 Task: Add Nordic Naturals Postnatal Omega-3 to the cart.
Action: Mouse moved to (222, 106)
Screenshot: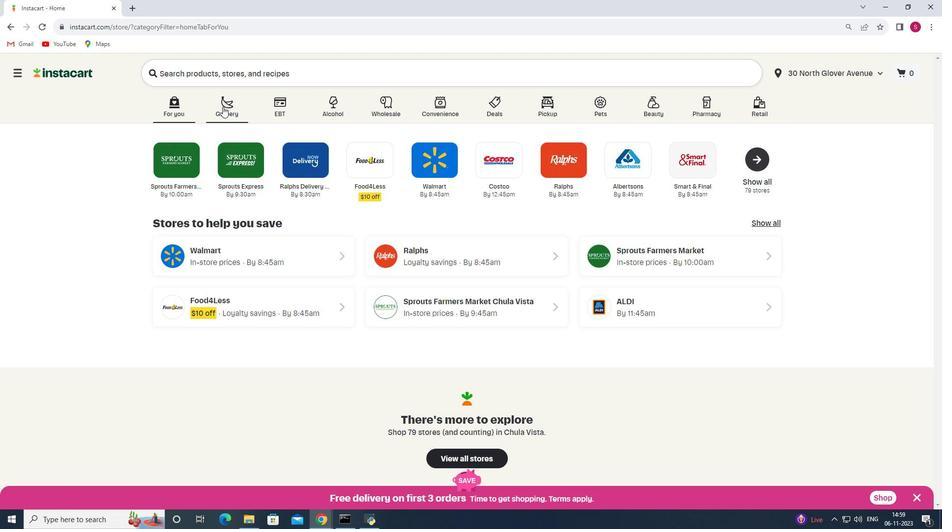 
Action: Mouse pressed left at (222, 106)
Screenshot: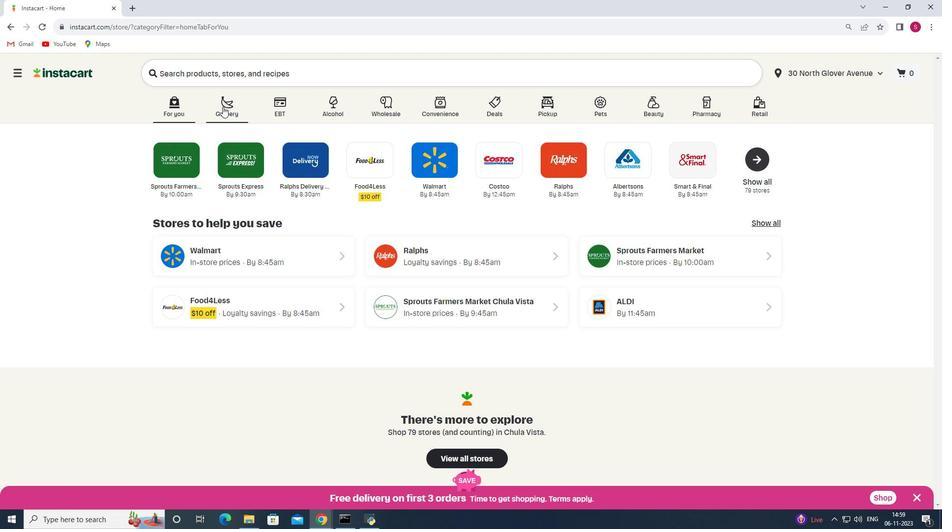 
Action: Mouse moved to (221, 286)
Screenshot: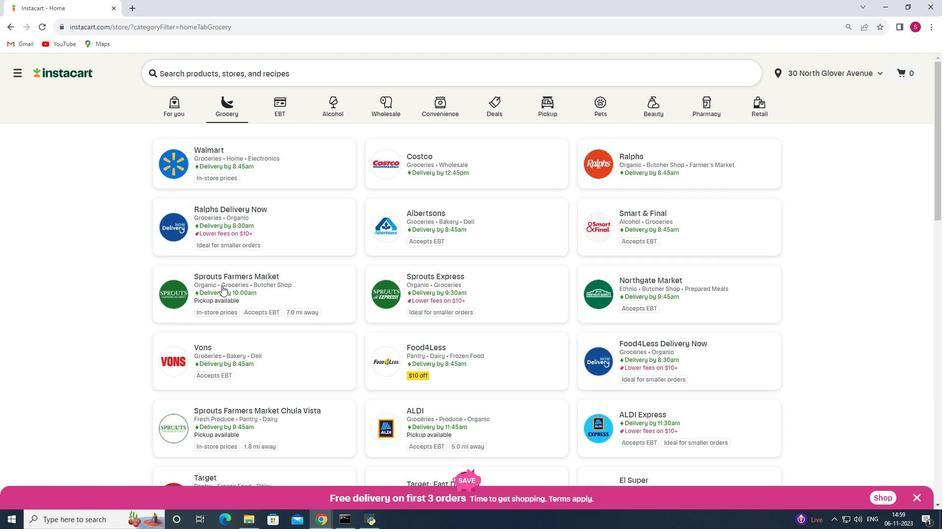 
Action: Mouse pressed left at (221, 286)
Screenshot: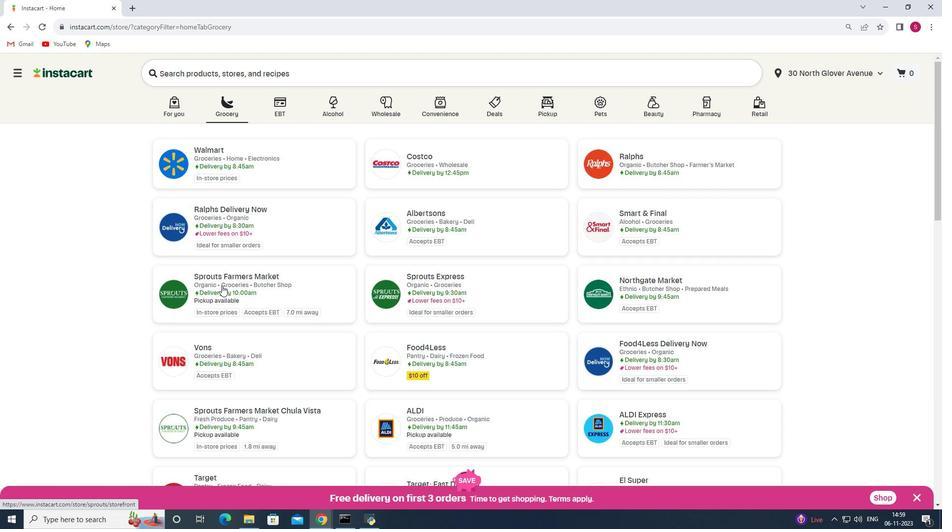 
Action: Mouse moved to (63, 368)
Screenshot: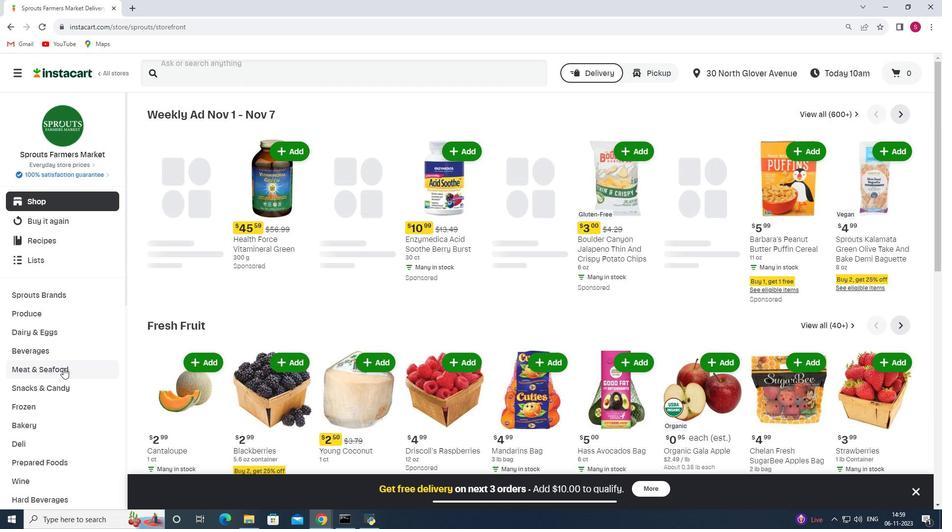 
Action: Mouse scrolled (63, 367) with delta (0, 0)
Screenshot: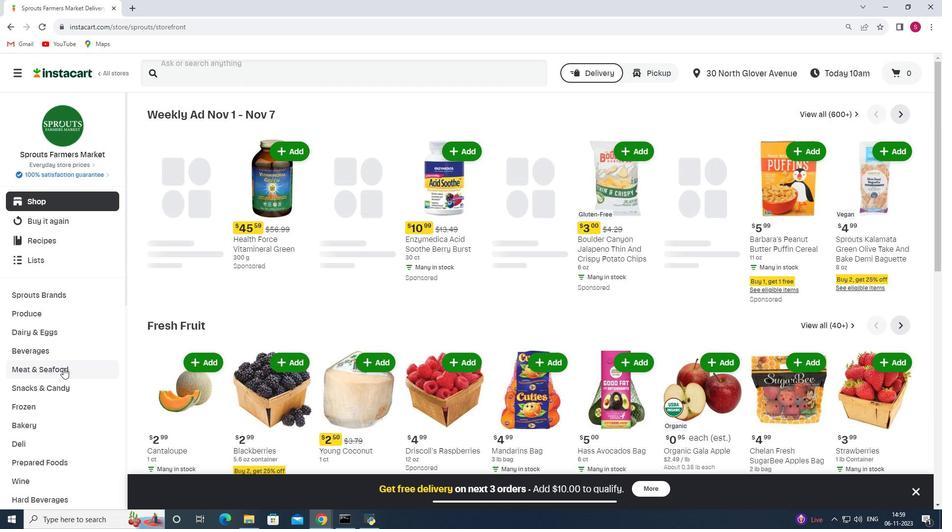 
Action: Mouse scrolled (63, 367) with delta (0, 0)
Screenshot: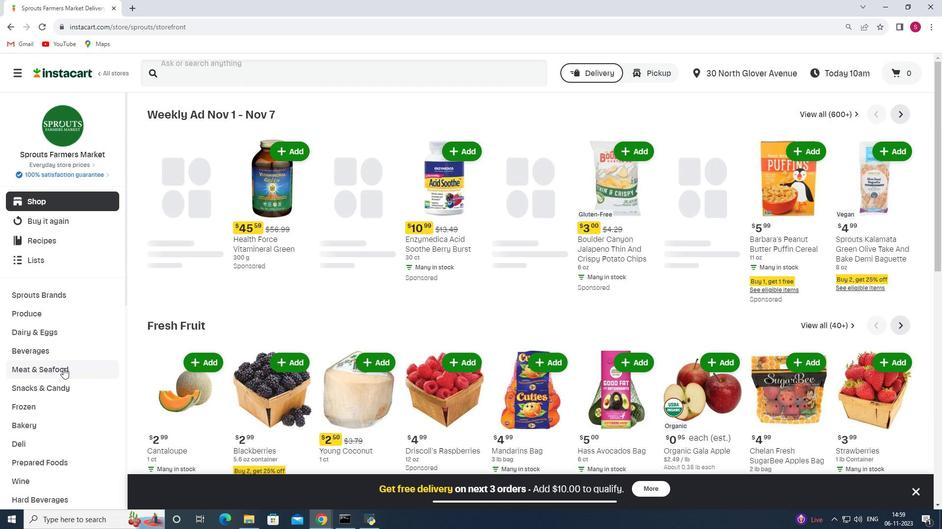 
Action: Mouse scrolled (63, 367) with delta (0, 0)
Screenshot: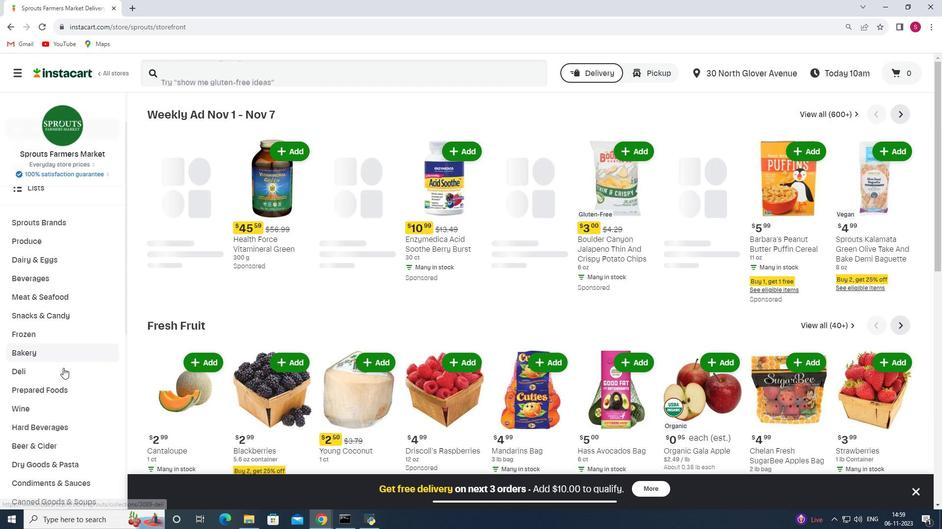 
Action: Mouse scrolled (63, 367) with delta (0, 0)
Screenshot: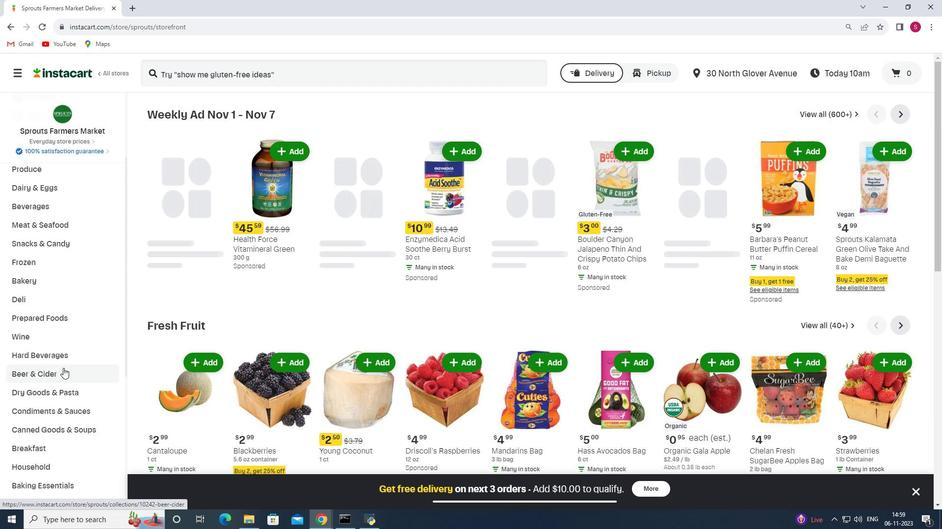 
Action: Mouse scrolled (63, 367) with delta (0, 0)
Screenshot: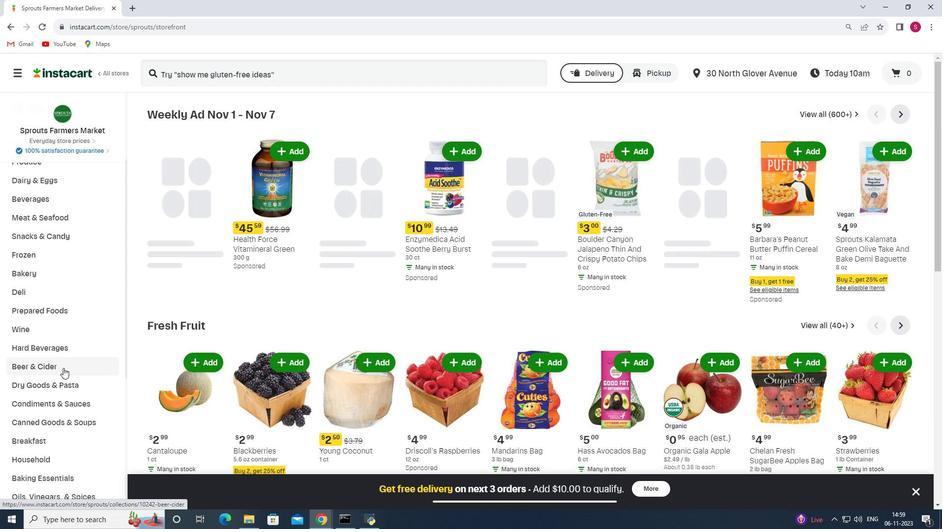 
Action: Mouse scrolled (63, 367) with delta (0, 0)
Screenshot: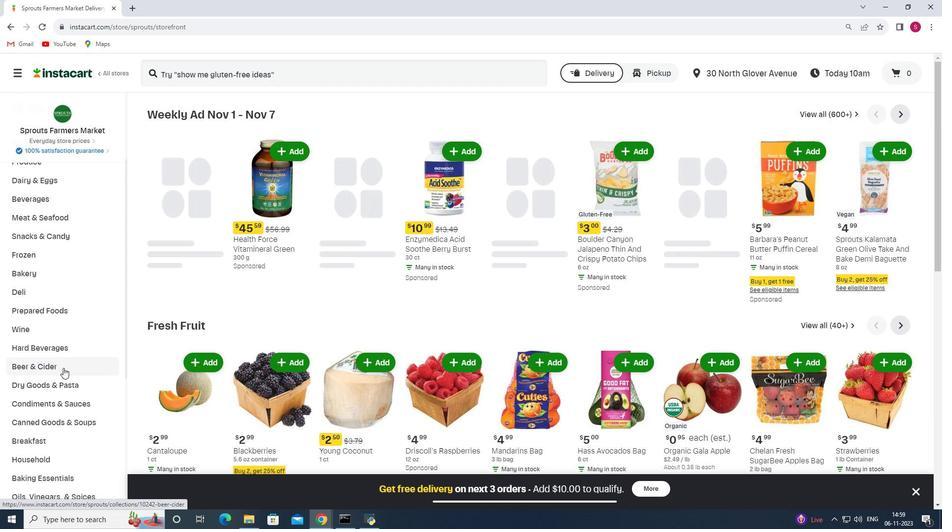
Action: Mouse scrolled (63, 368) with delta (0, 0)
Screenshot: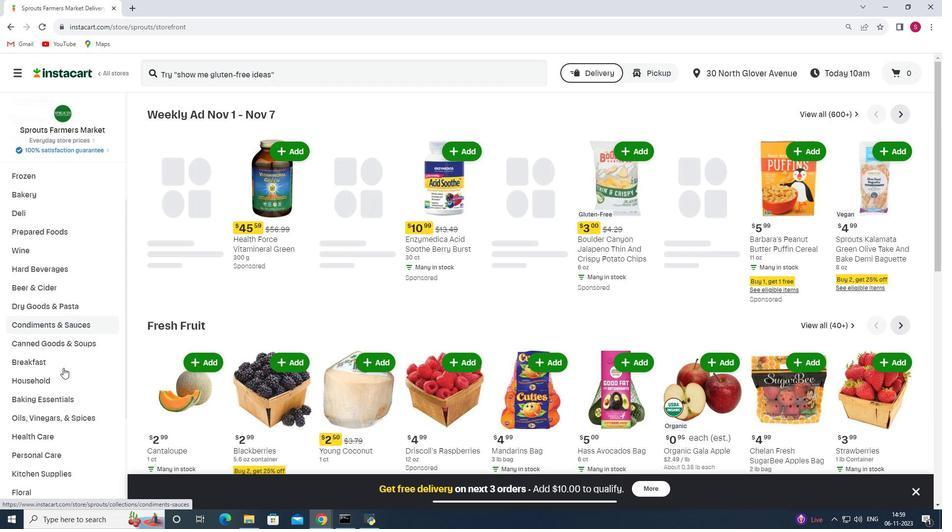 
Action: Mouse moved to (58, 378)
Screenshot: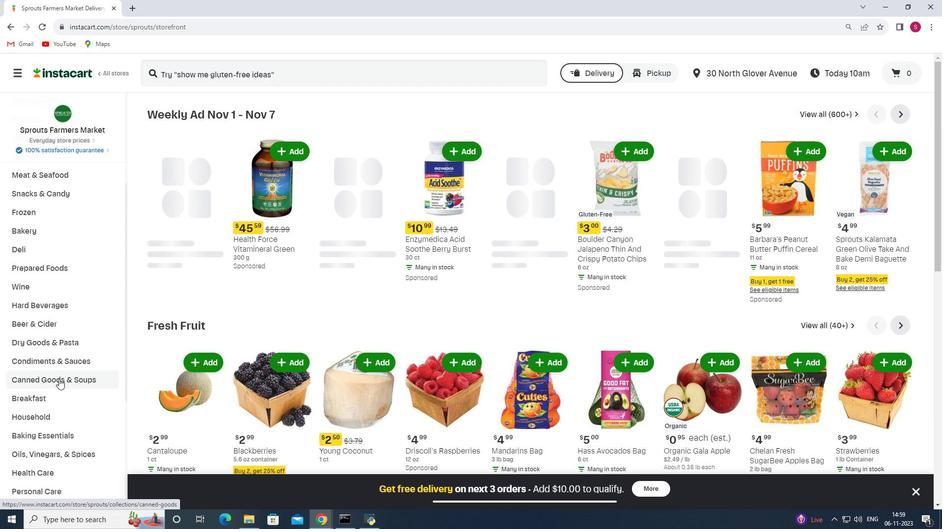 
Action: Mouse scrolled (58, 377) with delta (0, 0)
Screenshot: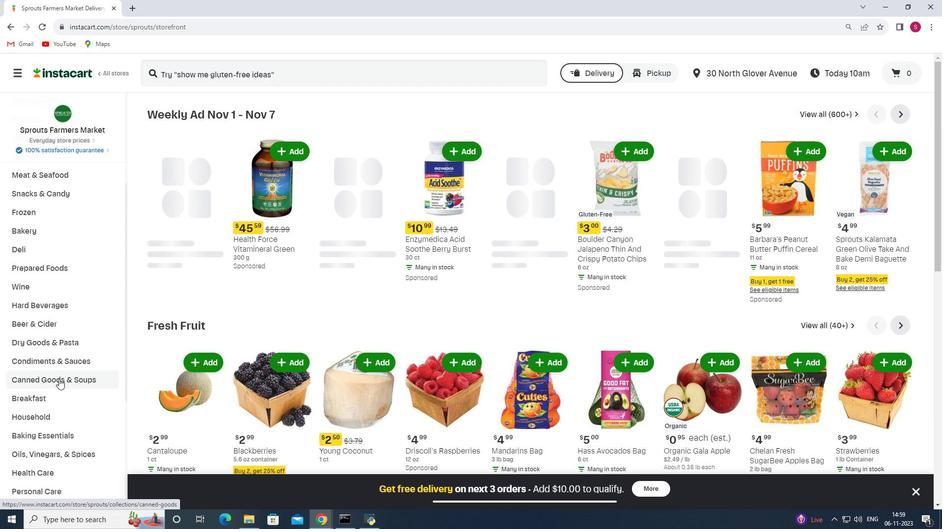 
Action: Mouse moved to (58, 379)
Screenshot: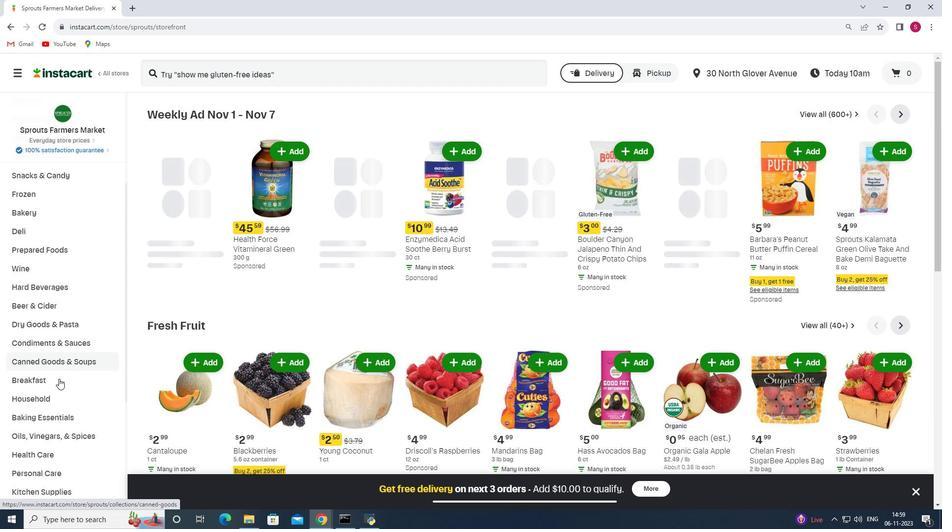 
Action: Mouse scrolled (58, 378) with delta (0, 0)
Screenshot: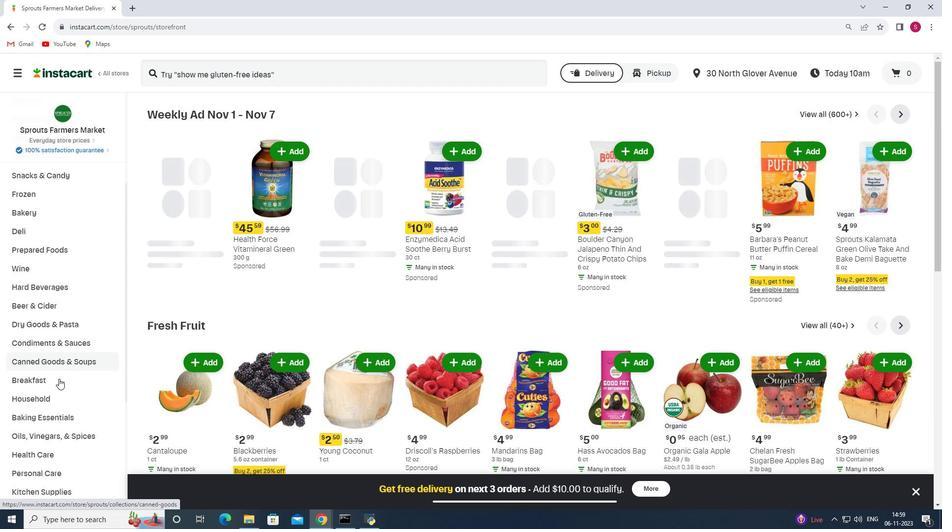 
Action: Mouse moved to (47, 380)
Screenshot: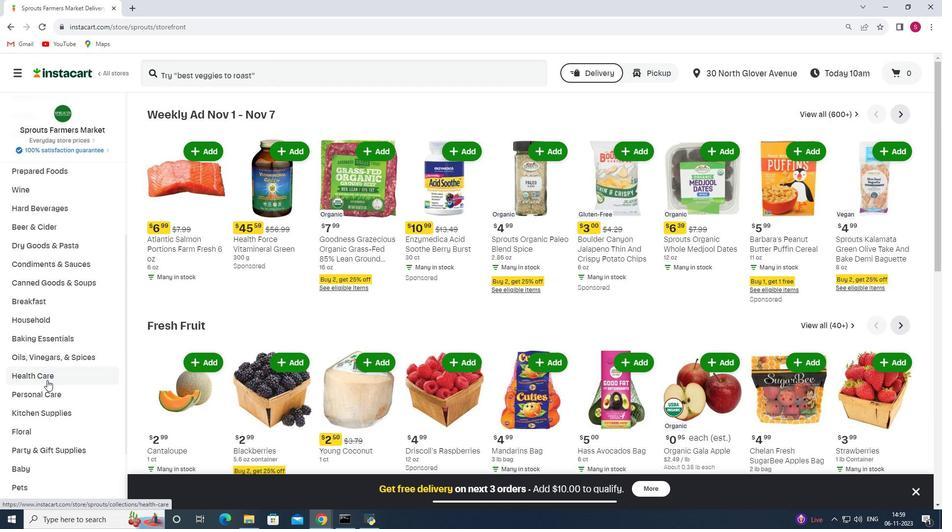 
Action: Mouse pressed left at (47, 380)
Screenshot: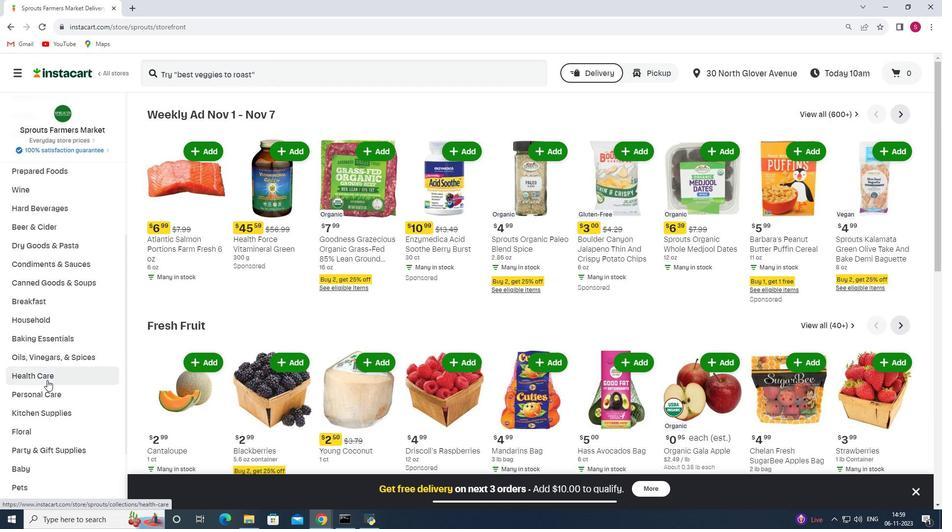 
Action: Mouse moved to (318, 137)
Screenshot: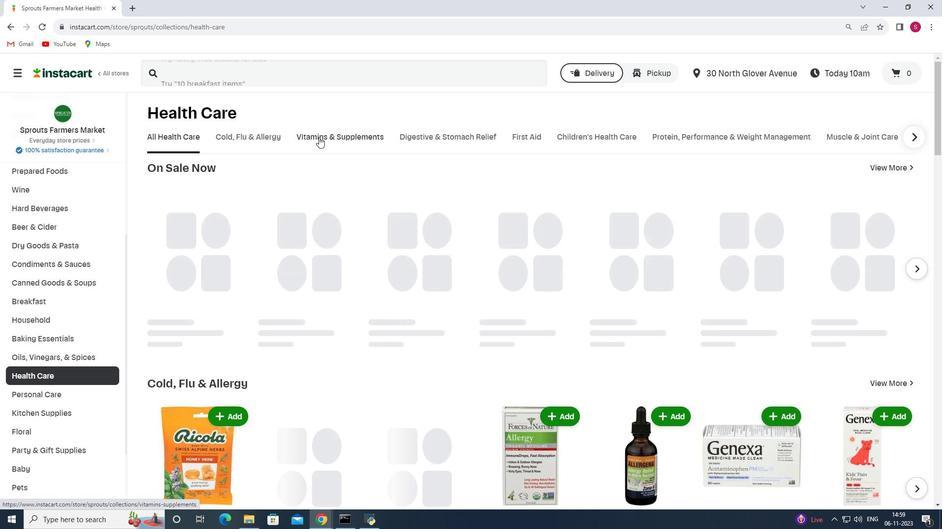 
Action: Mouse pressed left at (318, 137)
Screenshot: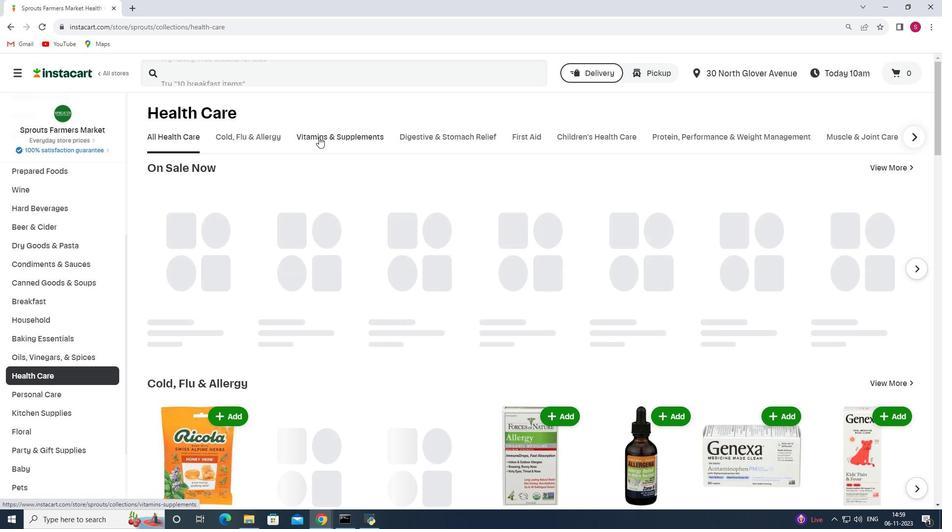 
Action: Mouse moved to (698, 178)
Screenshot: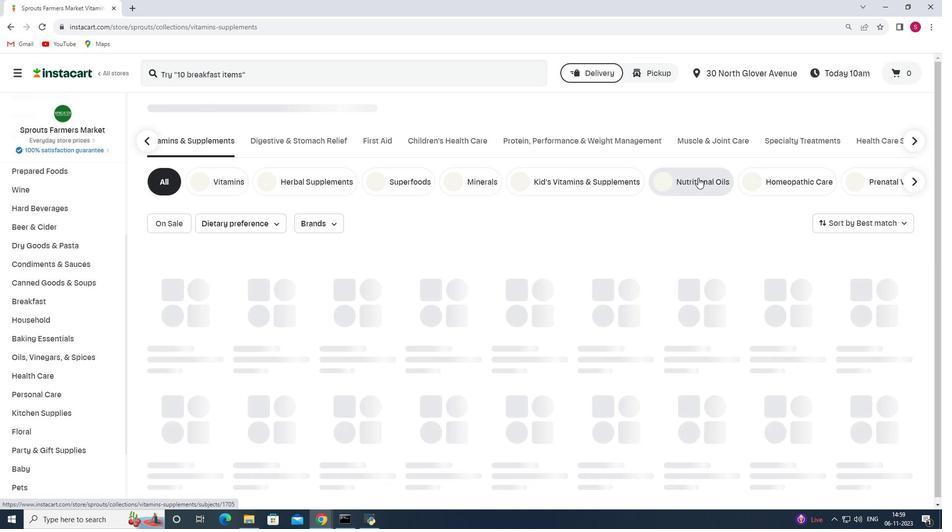 
Action: Mouse pressed left at (698, 178)
Screenshot: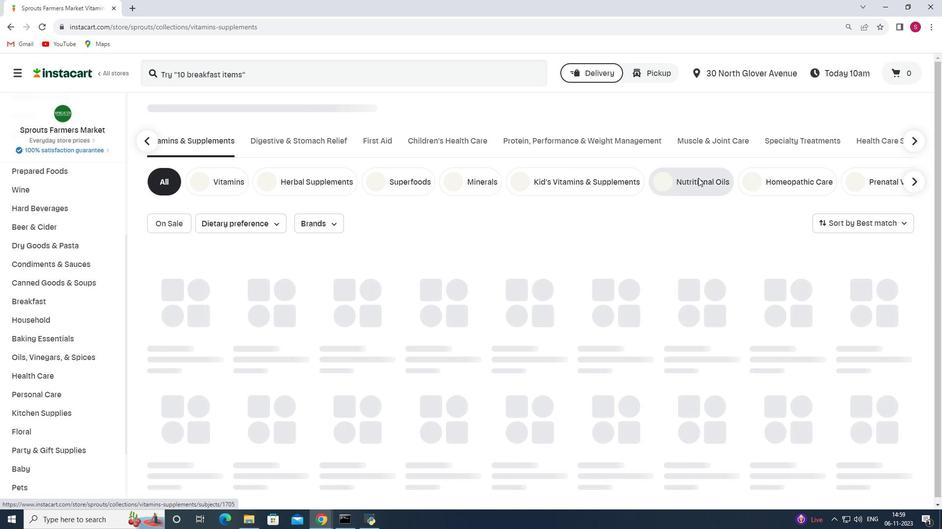 
Action: Mouse moved to (352, 77)
Screenshot: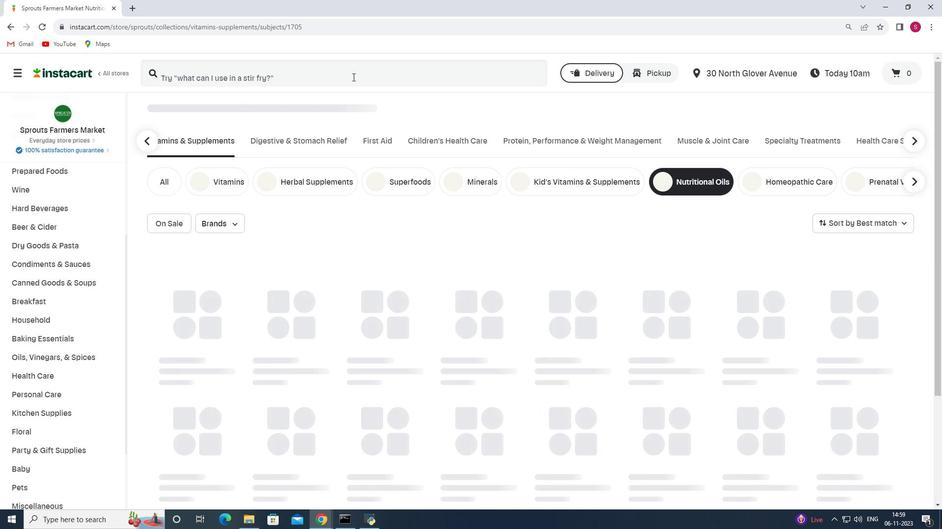 
Action: Mouse pressed left at (352, 77)
Screenshot: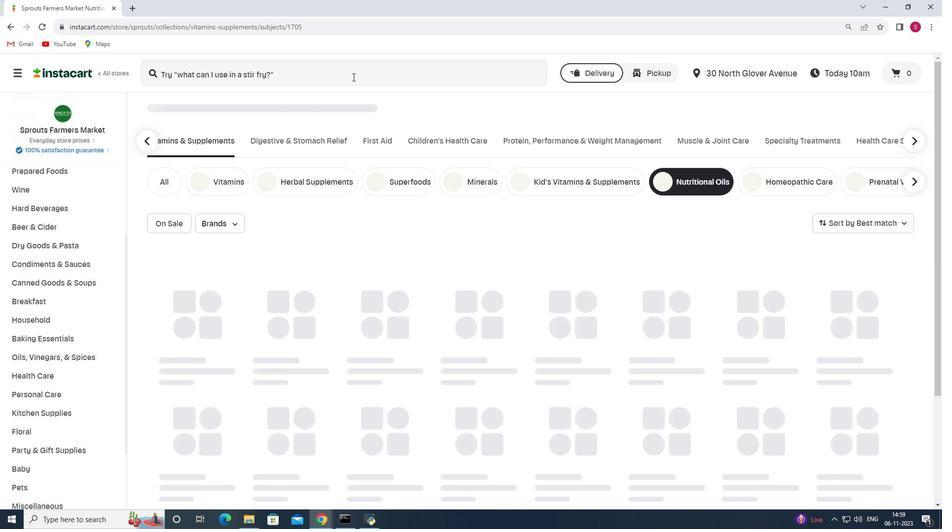 
Action: Key pressed <Key.shift_r>Nordic<Key.space><Key.shift>Naturals<Key.space><Key.shift>Postnatal<Key.space><Key.shift>Omega-3<Key.enter>
Screenshot: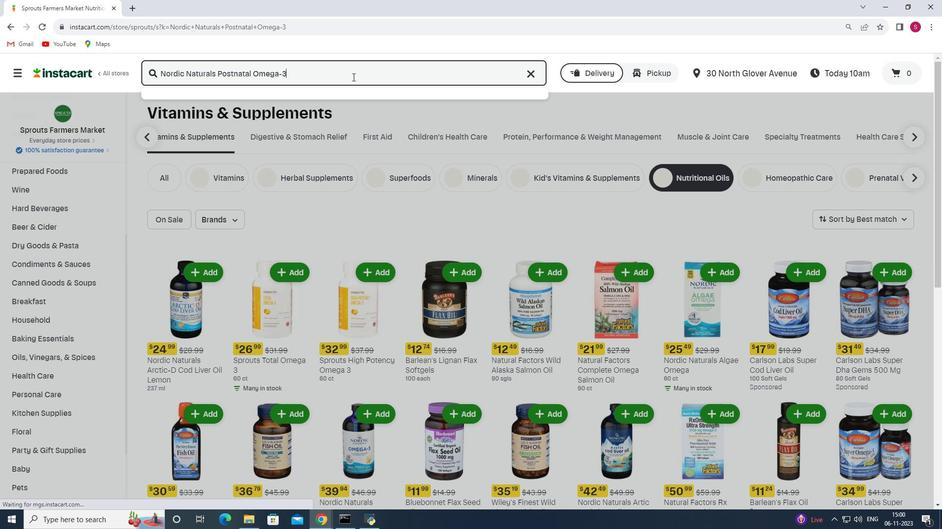 
Action: Mouse moved to (373, 161)
Screenshot: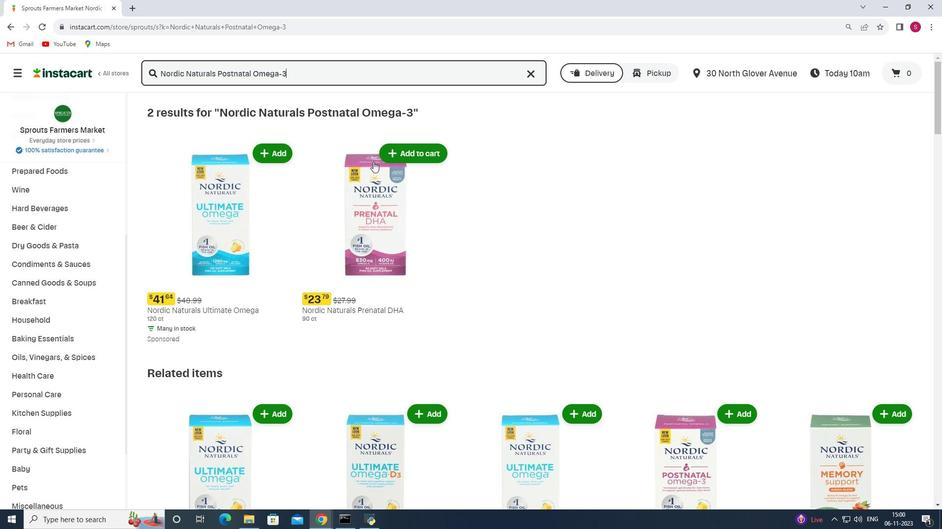 
Action: Mouse scrolled (373, 161) with delta (0, 0)
Screenshot: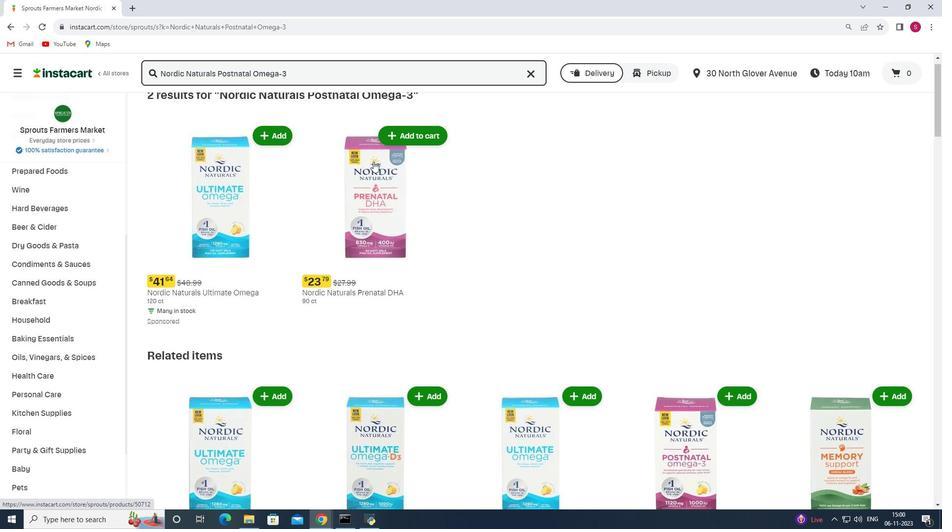 
Action: Mouse scrolled (373, 161) with delta (0, 0)
Screenshot: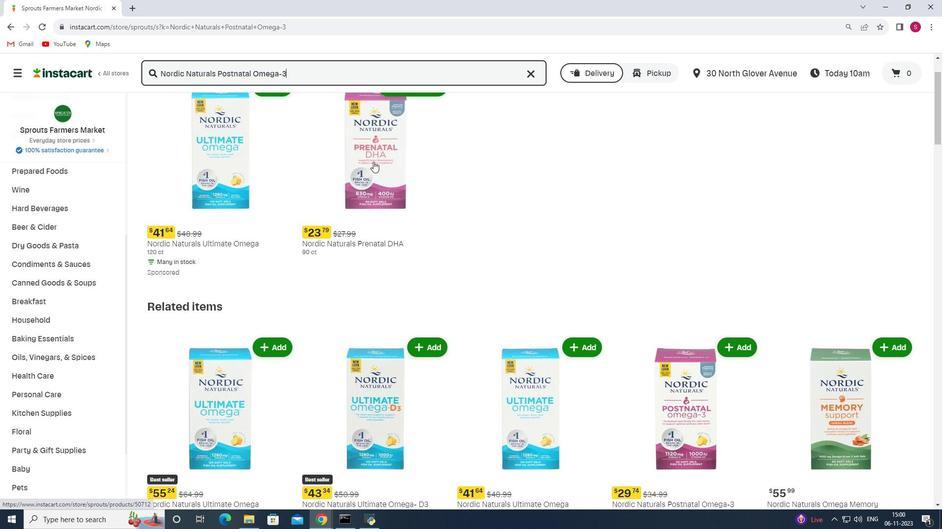 
Action: Mouse scrolled (373, 161) with delta (0, 0)
Screenshot: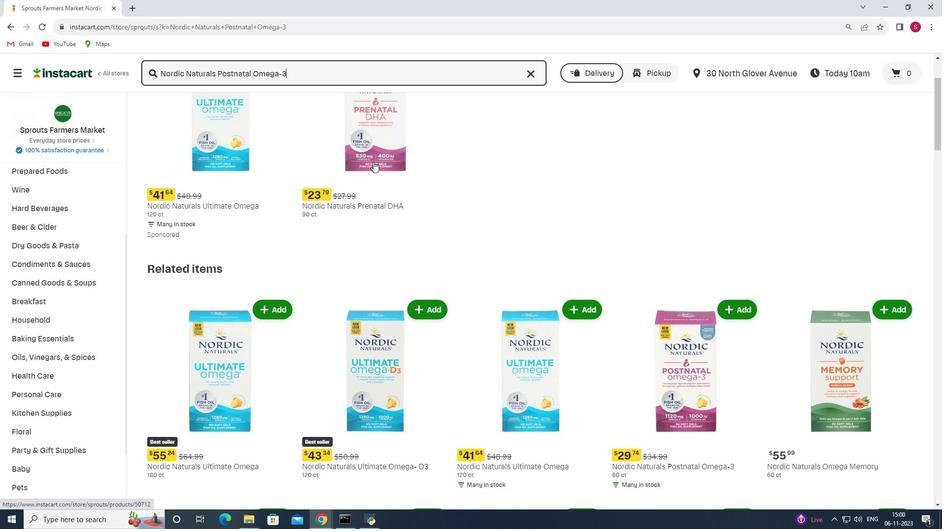 
Action: Mouse moved to (379, 174)
Screenshot: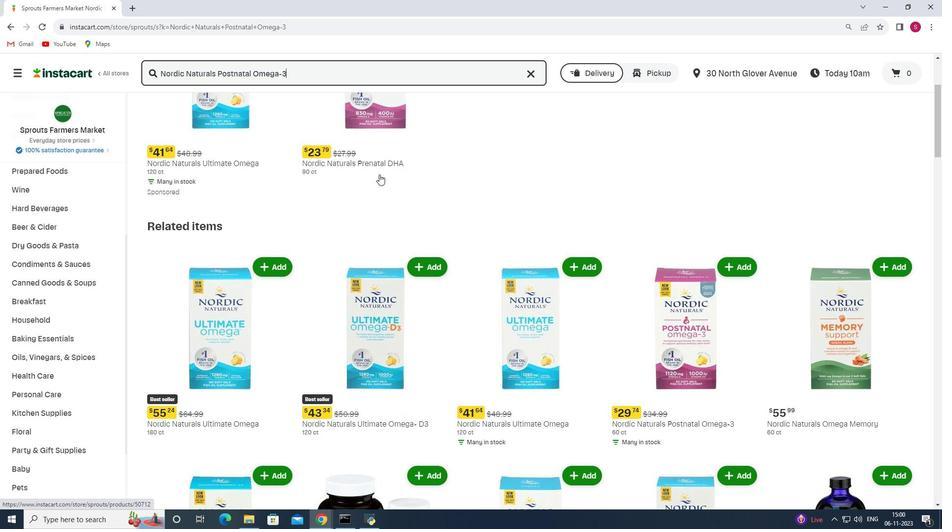 
Action: Mouse scrolled (379, 174) with delta (0, 0)
Screenshot: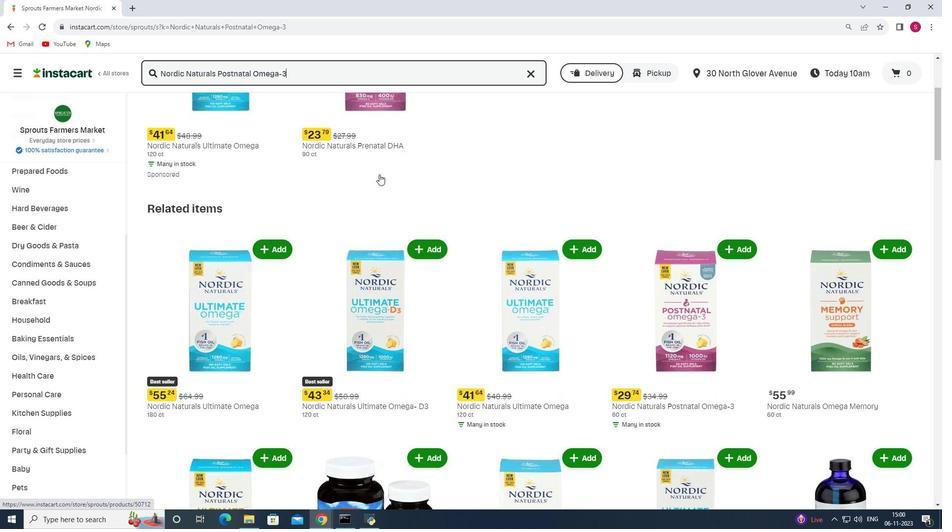 
Action: Mouse scrolled (379, 174) with delta (0, 0)
Screenshot: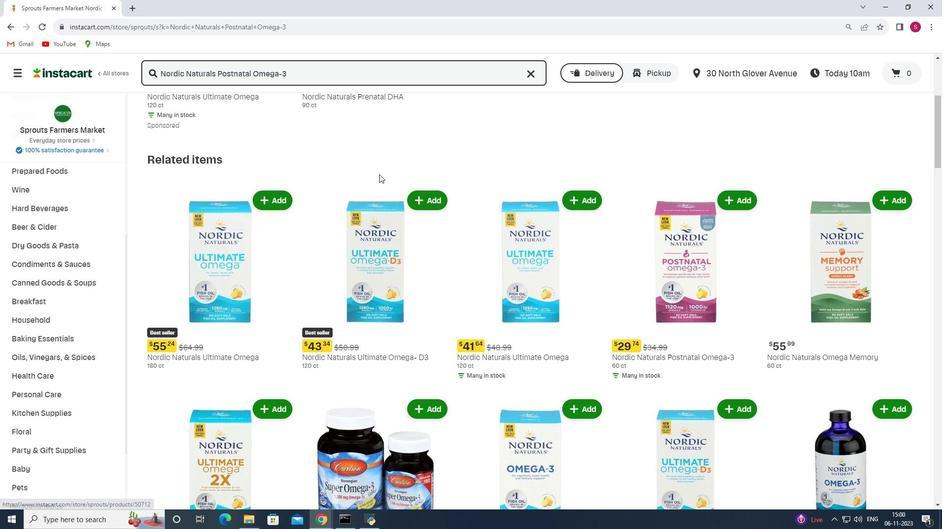 
Action: Mouse moved to (384, 182)
Screenshot: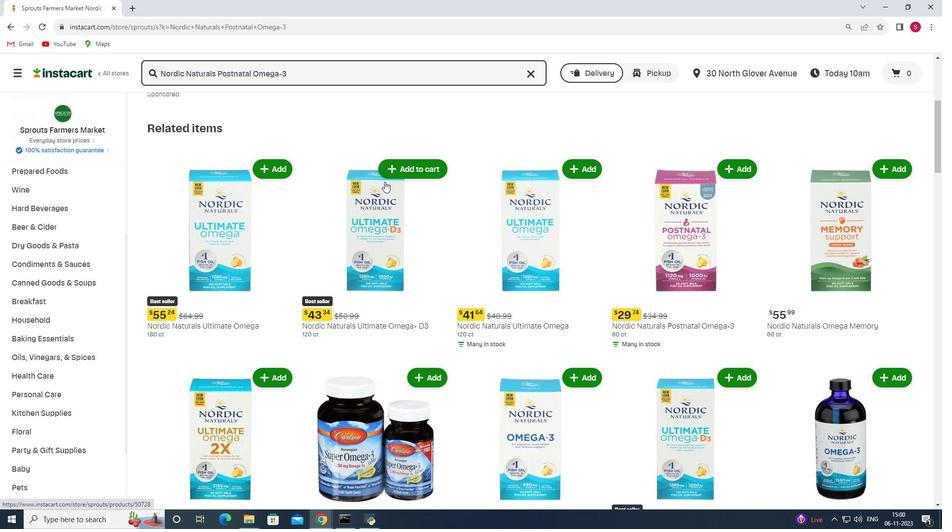 
Action: Mouse scrolled (384, 181) with delta (0, 0)
Screenshot: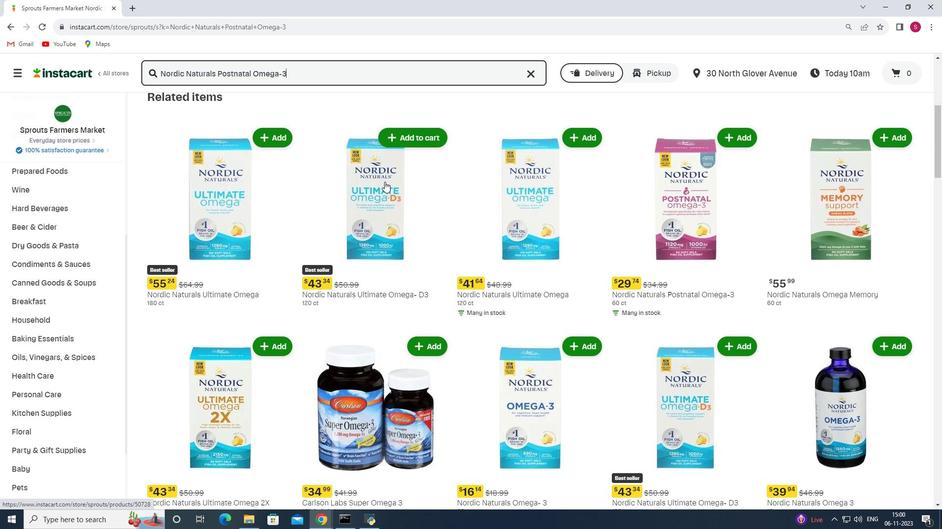 
Action: Mouse scrolled (384, 181) with delta (0, 0)
Screenshot: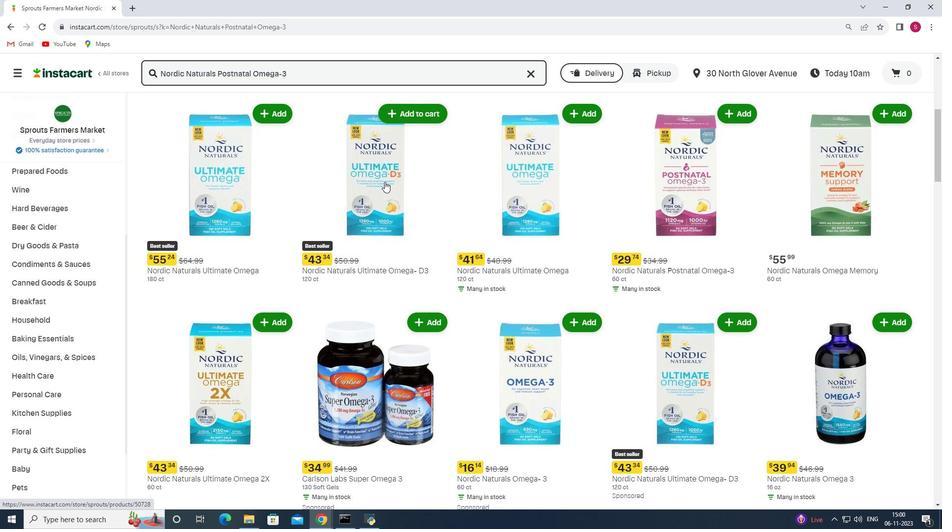 
Action: Mouse moved to (675, 206)
Screenshot: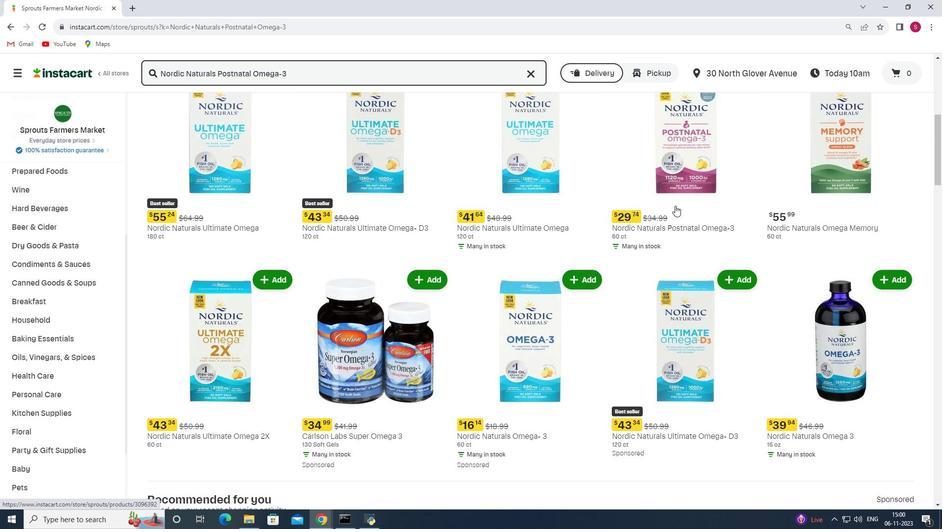 
Action: Mouse scrolled (675, 206) with delta (0, 0)
Screenshot: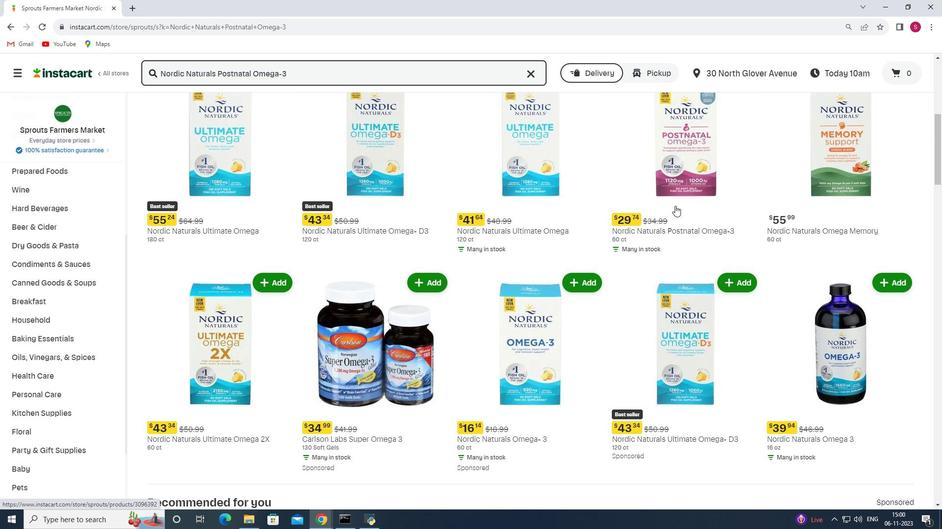 
Action: Mouse moved to (745, 125)
Screenshot: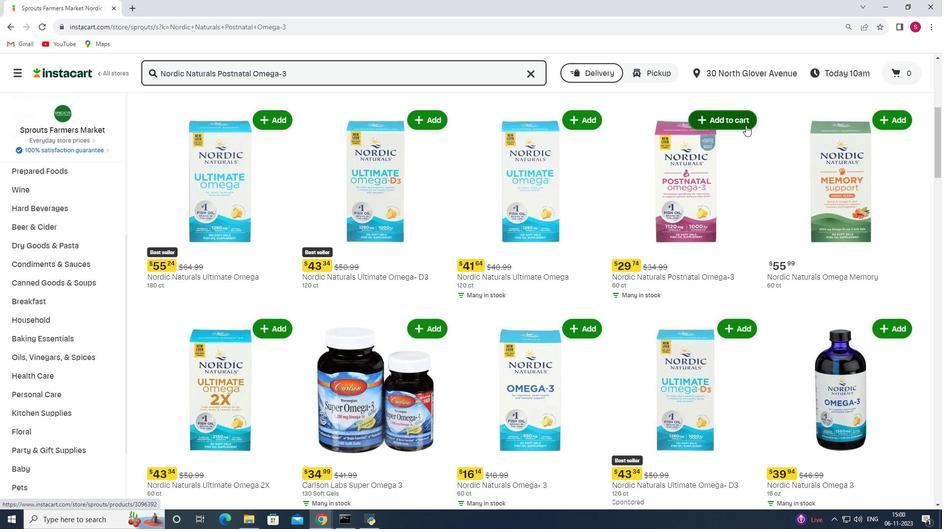 
Action: Mouse pressed left at (745, 125)
Screenshot: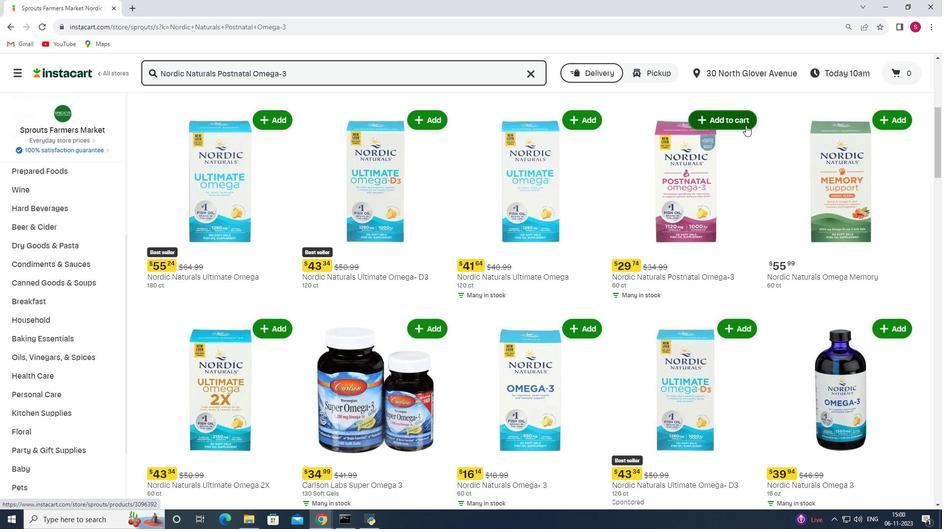 
Action: Mouse moved to (736, 152)
Screenshot: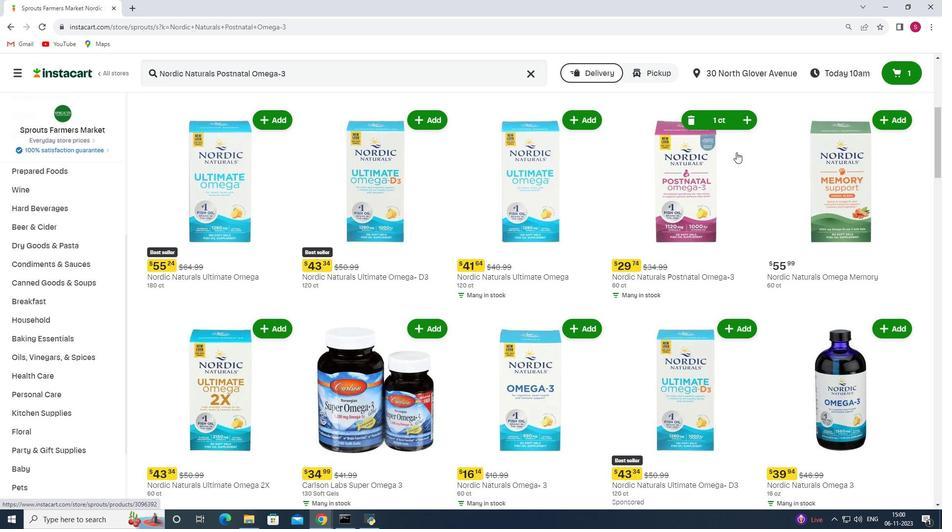 
